 Task: Enable GPG verification.
Action: Mouse moved to (713, 130)
Screenshot: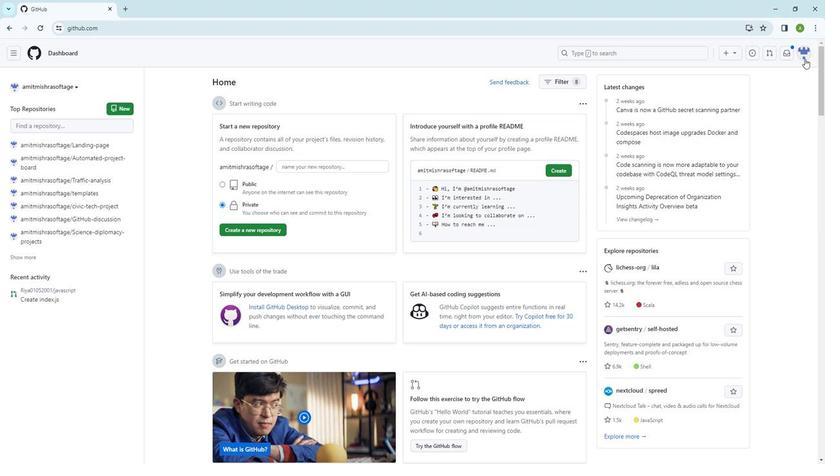 
Action: Mouse pressed left at (713, 130)
Screenshot: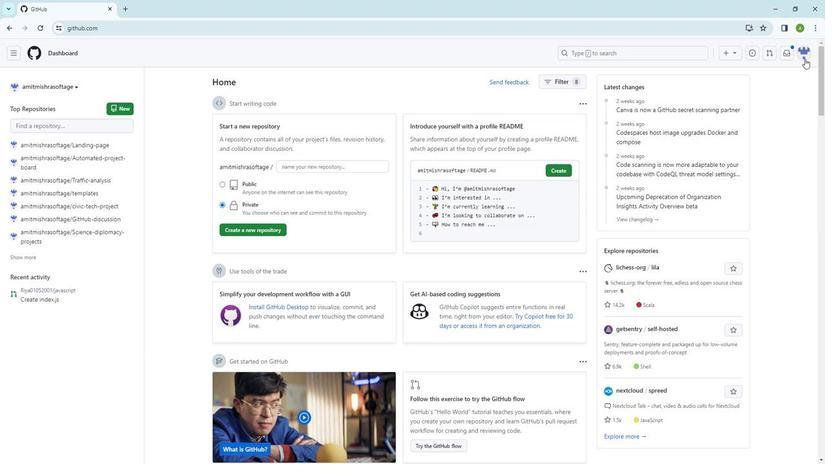 
Action: Mouse moved to (647, 315)
Screenshot: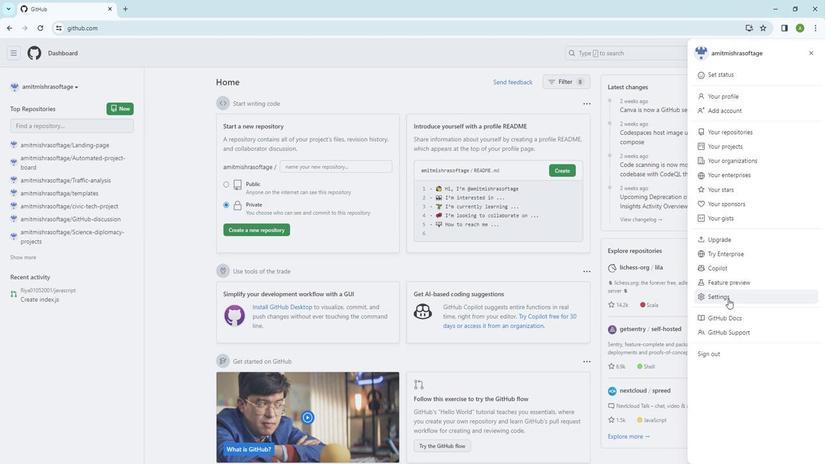 
Action: Mouse pressed left at (647, 315)
Screenshot: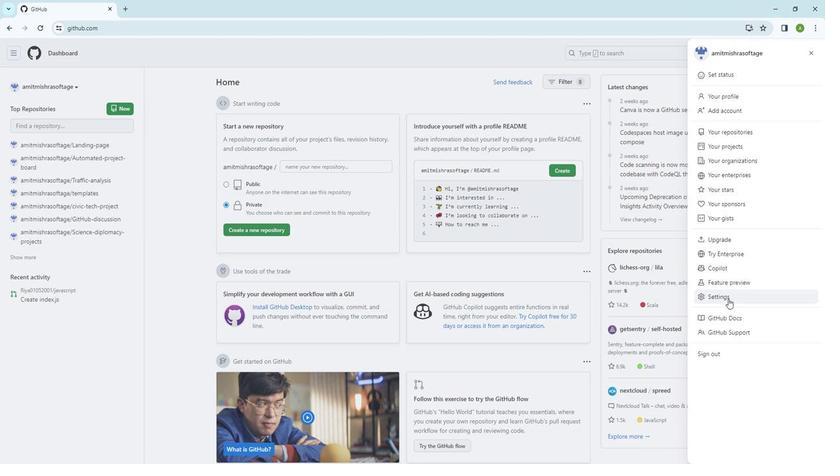 
Action: Mouse moved to (159, 364)
Screenshot: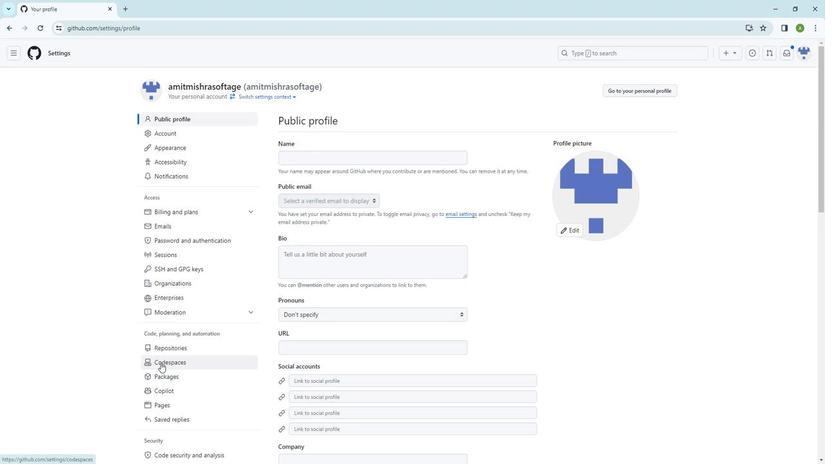 
Action: Mouse pressed left at (159, 364)
Screenshot: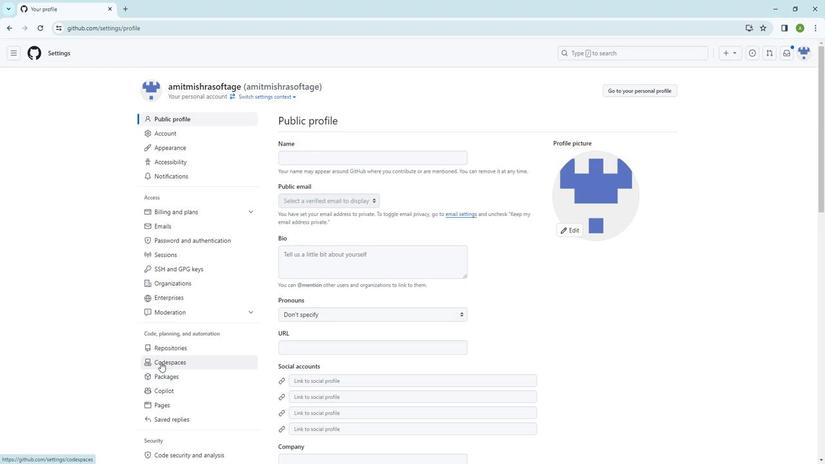 
Action: Mouse moved to (264, 362)
Screenshot: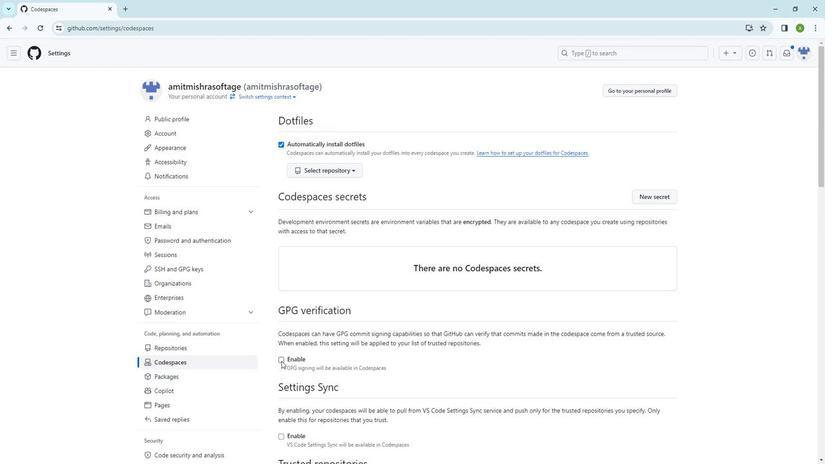 
Action: Mouse pressed left at (264, 362)
Screenshot: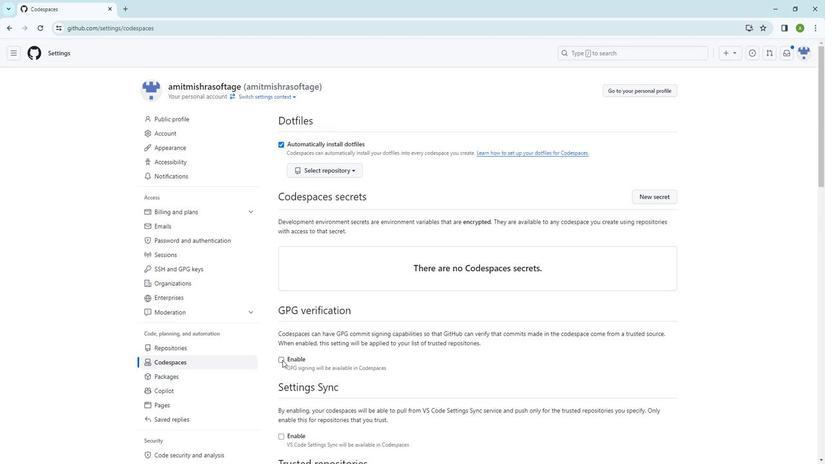 
Action: Mouse moved to (20, 371)
Screenshot: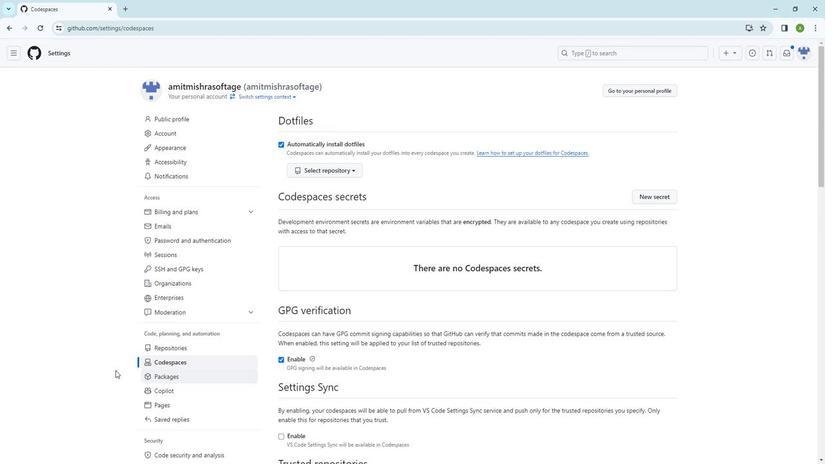 
